 Task: Set the RGB component to extract to red.
Action: Mouse moved to (89, 19)
Screenshot: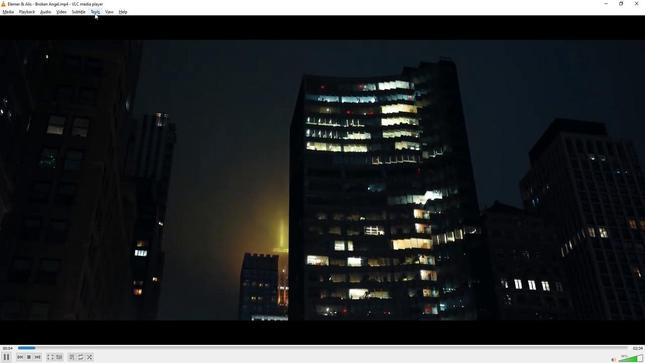 
Action: Mouse pressed left at (89, 19)
Screenshot: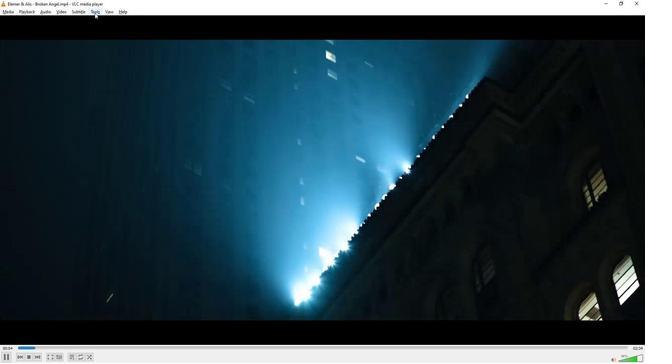 
Action: Mouse moved to (108, 94)
Screenshot: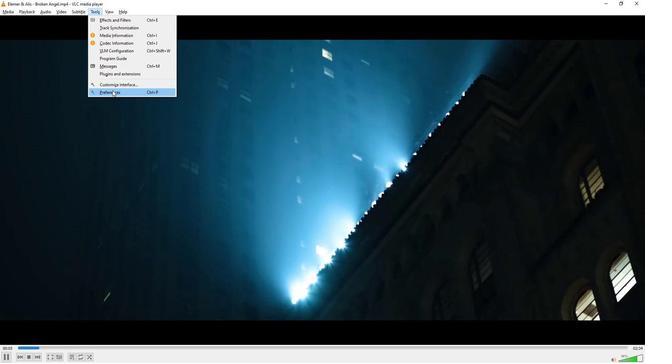 
Action: Mouse pressed left at (108, 94)
Screenshot: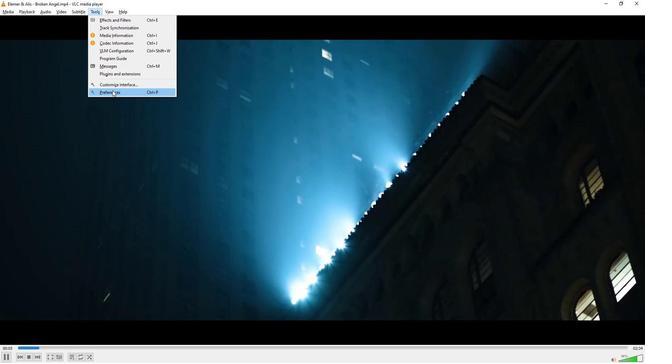 
Action: Mouse moved to (141, 287)
Screenshot: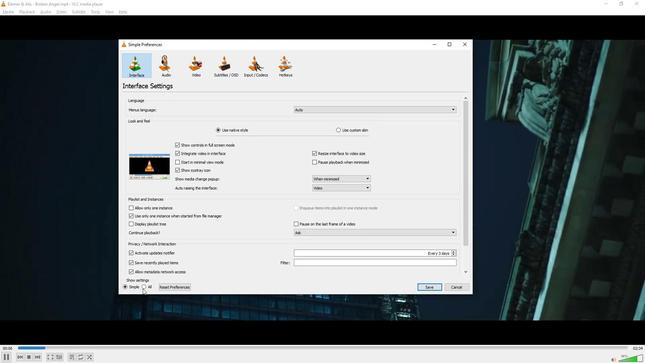 
Action: Mouse pressed left at (141, 287)
Screenshot: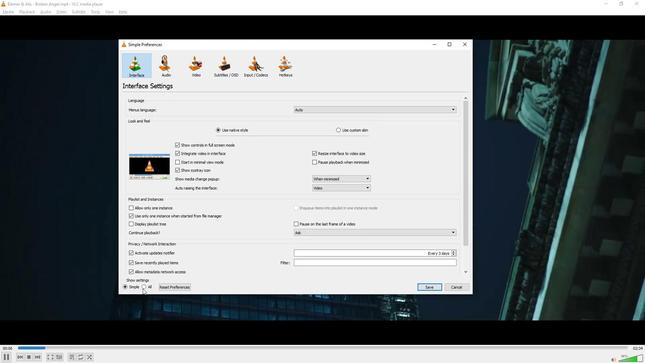 
Action: Mouse moved to (143, 228)
Screenshot: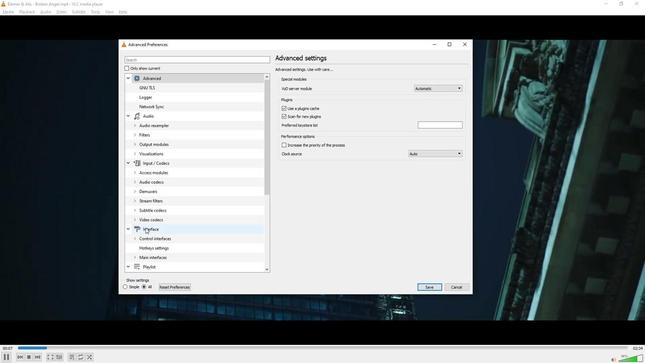 
Action: Mouse scrolled (143, 228) with delta (0, 0)
Screenshot: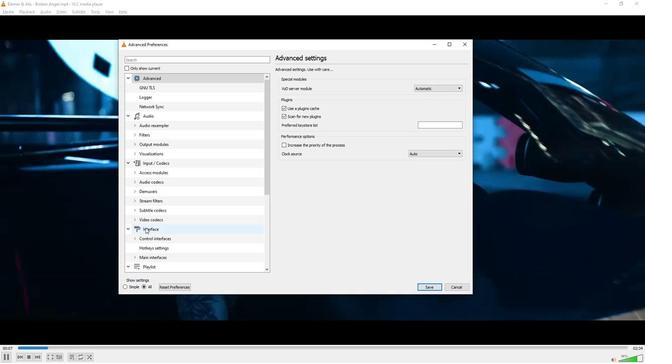 
Action: Mouse scrolled (143, 228) with delta (0, 0)
Screenshot: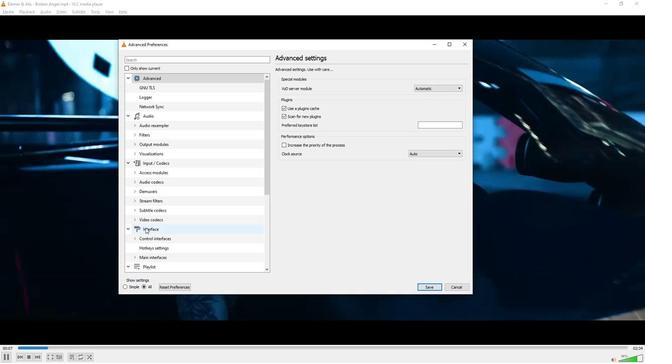 
Action: Mouse scrolled (143, 228) with delta (0, 0)
Screenshot: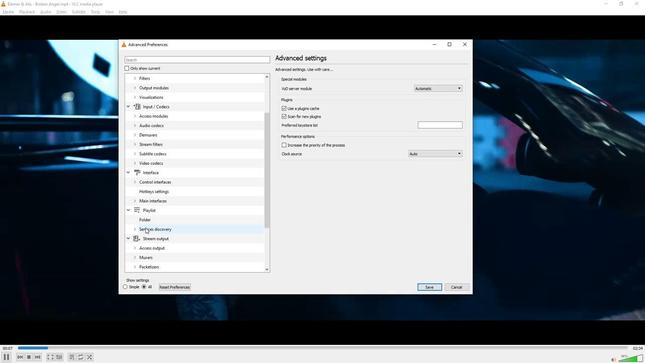 
Action: Mouse scrolled (143, 228) with delta (0, 0)
Screenshot: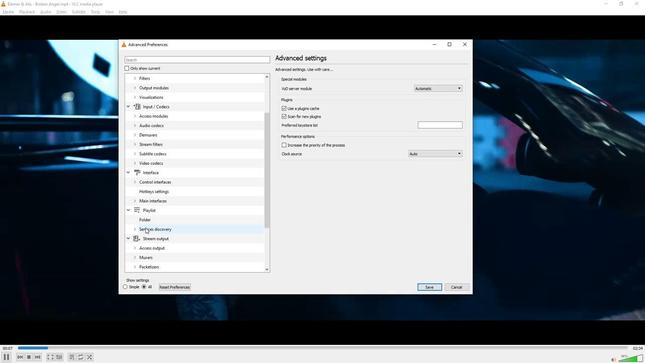 
Action: Mouse scrolled (143, 228) with delta (0, 0)
Screenshot: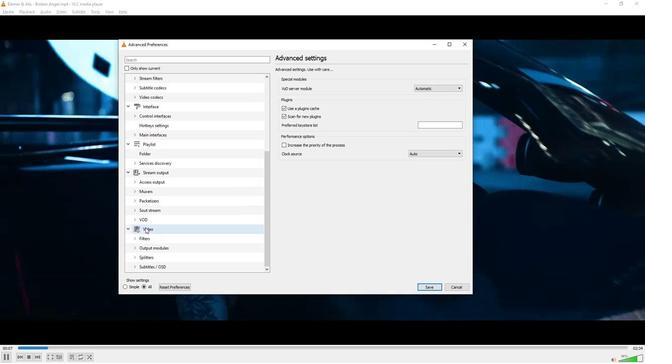
Action: Mouse scrolled (143, 228) with delta (0, 0)
Screenshot: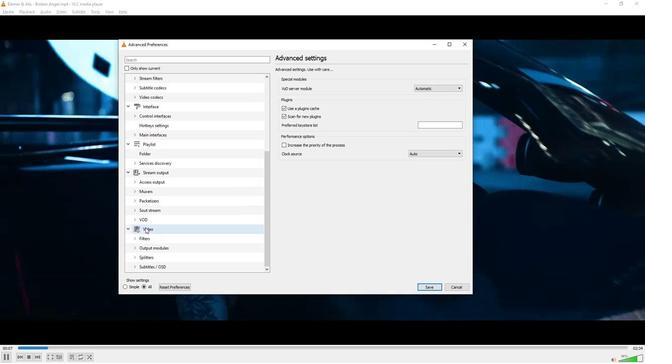 
Action: Mouse scrolled (143, 228) with delta (0, 0)
Screenshot: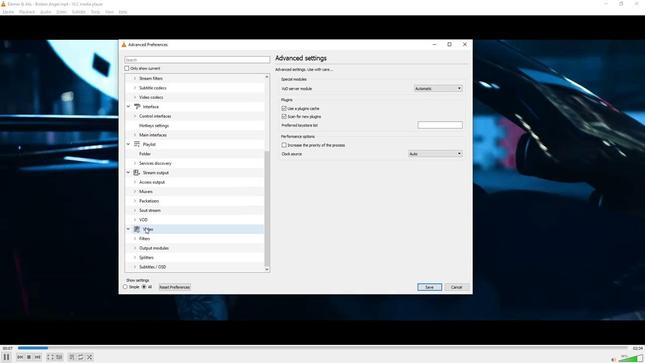 
Action: Mouse scrolled (143, 228) with delta (0, 0)
Screenshot: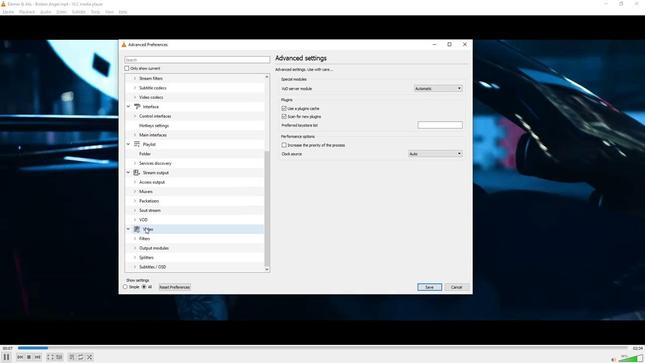 
Action: Mouse moved to (141, 236)
Screenshot: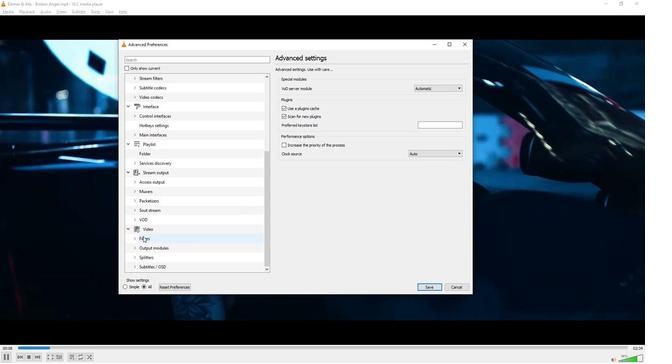 
Action: Mouse scrolled (141, 236) with delta (0, 0)
Screenshot: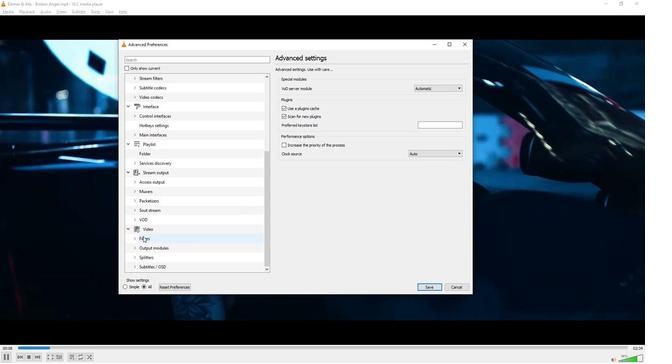 
Action: Mouse moved to (131, 239)
Screenshot: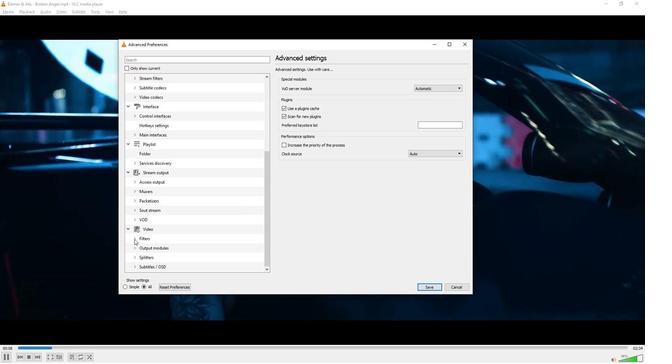 
Action: Mouse pressed left at (131, 239)
Screenshot: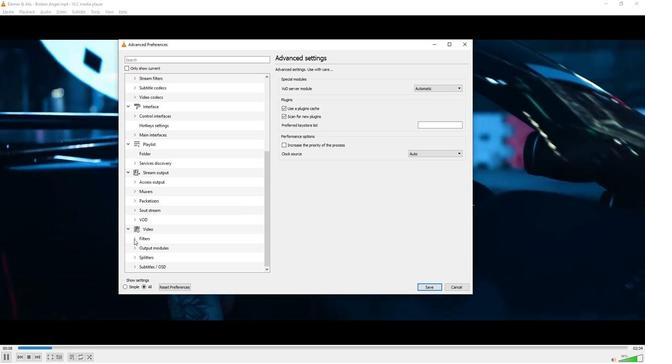 
Action: Mouse moved to (143, 231)
Screenshot: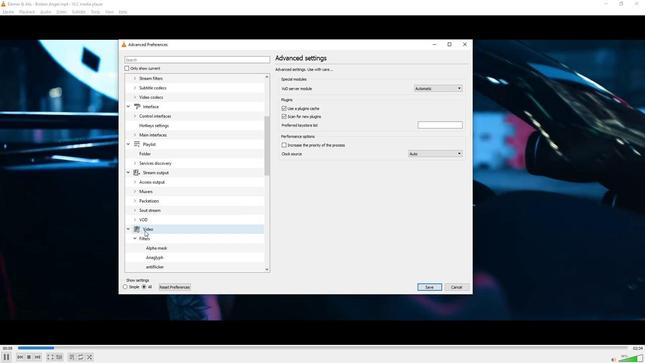 
Action: Mouse scrolled (143, 230) with delta (0, 0)
Screenshot: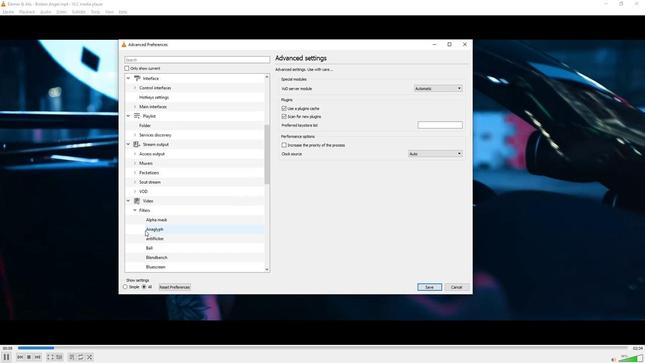 
Action: Mouse scrolled (143, 230) with delta (0, 0)
Screenshot: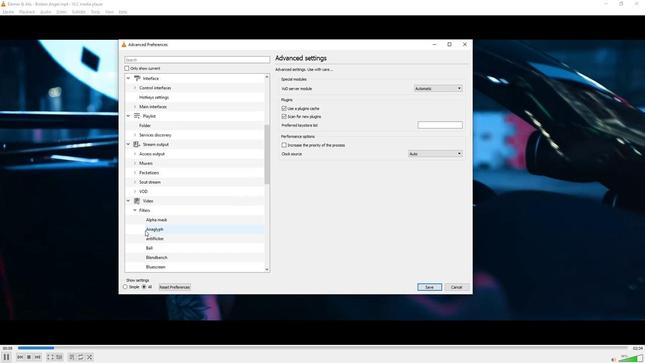 
Action: Mouse scrolled (143, 230) with delta (0, 0)
Screenshot: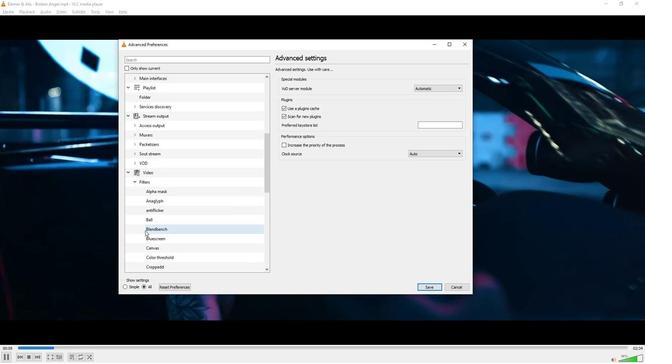 
Action: Mouse scrolled (143, 230) with delta (0, 0)
Screenshot: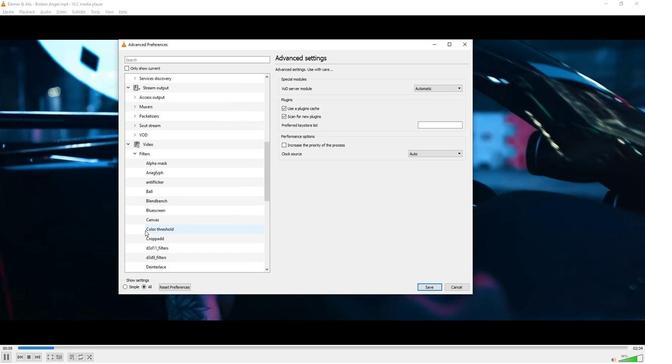 
Action: Mouse moved to (153, 258)
Screenshot: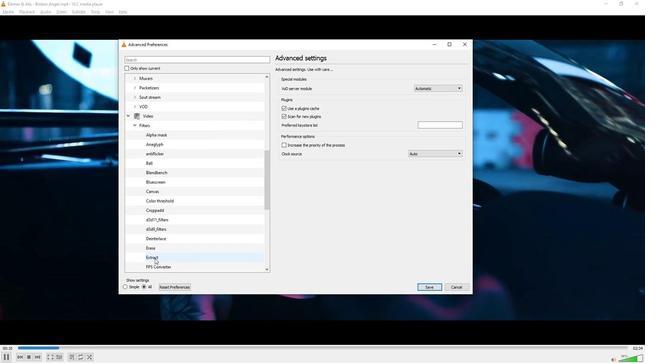 
Action: Mouse pressed left at (153, 258)
Screenshot: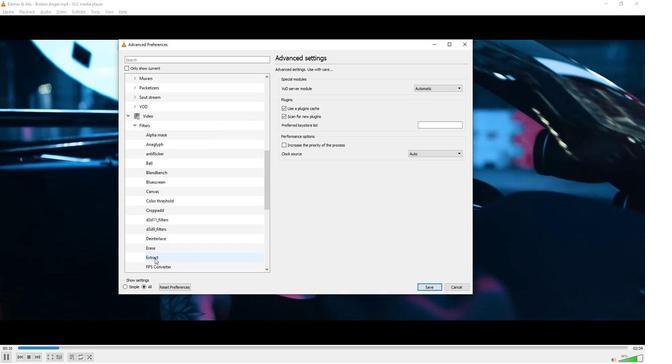 
Action: Mouse moved to (466, 85)
Screenshot: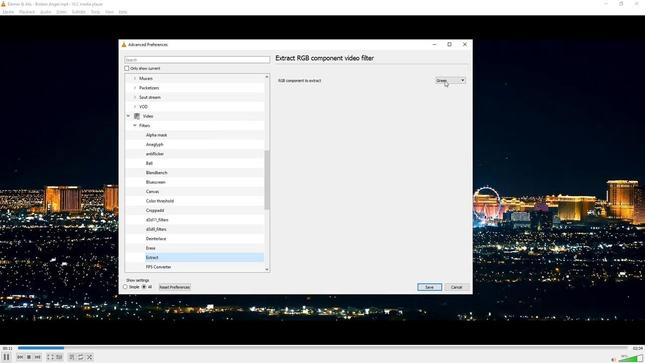 
Action: Mouse pressed left at (466, 85)
Screenshot: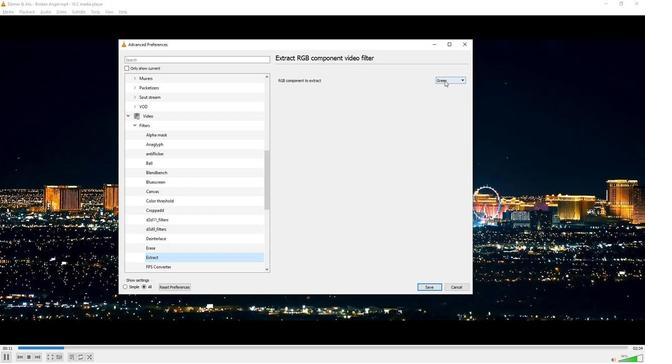 
Action: Mouse moved to (464, 90)
Screenshot: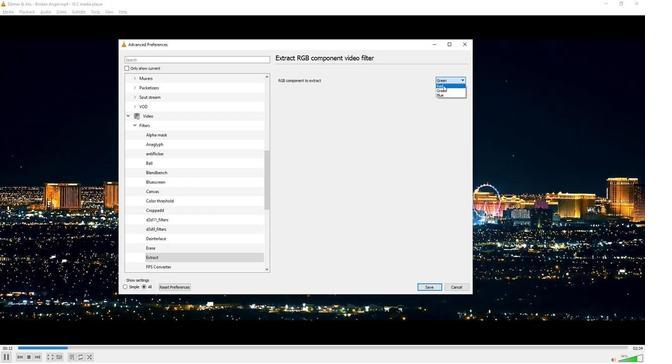 
Action: Mouse pressed left at (464, 90)
Screenshot: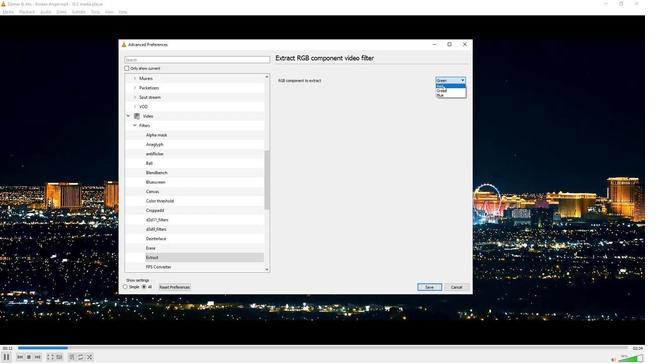 
Action: Mouse moved to (422, 140)
Screenshot: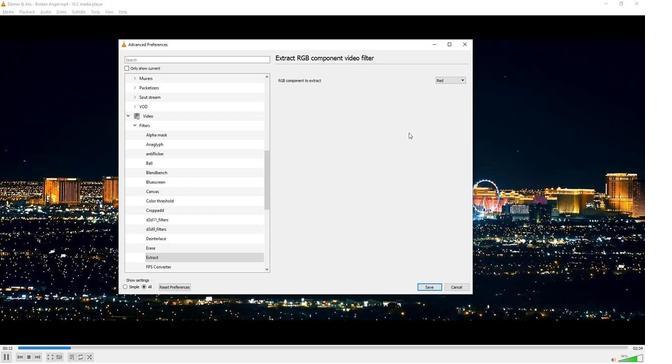 
